 Task: Change the 'User name' to 'Uchiha' and 'Initials' to 'UC' in Outlook settings.
Action: Mouse moved to (42, 26)
Screenshot: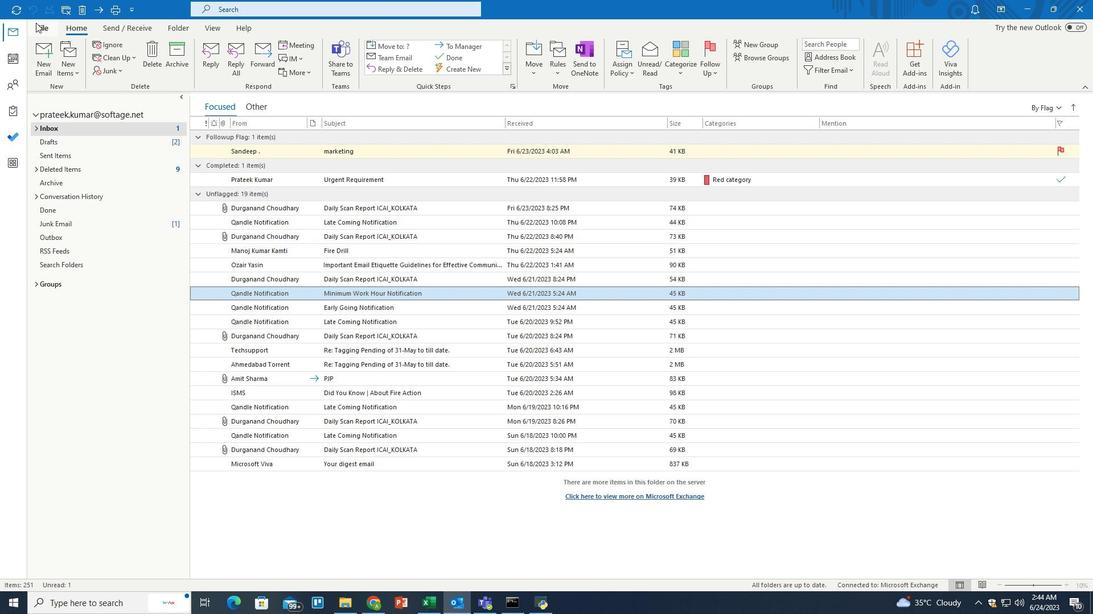 
Action: Mouse pressed left at (42, 26)
Screenshot: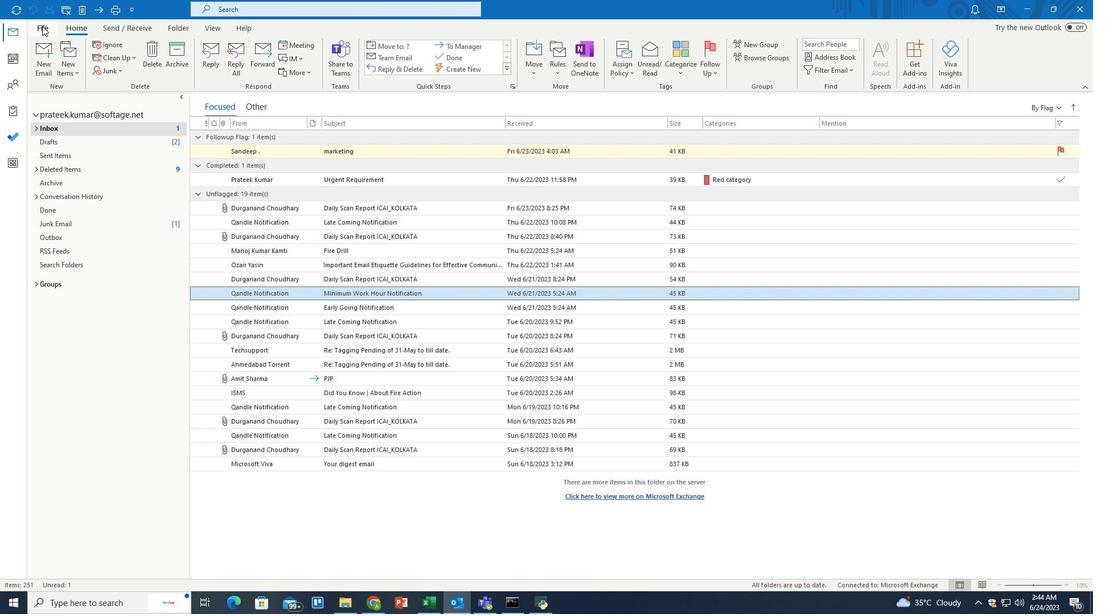 
Action: Mouse moved to (33, 546)
Screenshot: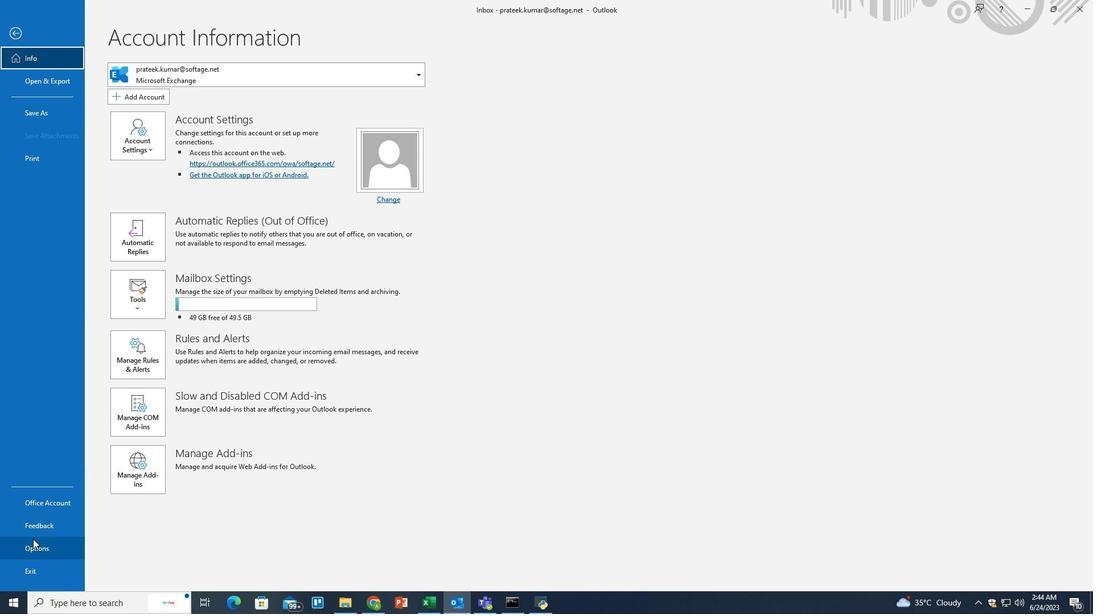 
Action: Mouse pressed left at (33, 546)
Screenshot: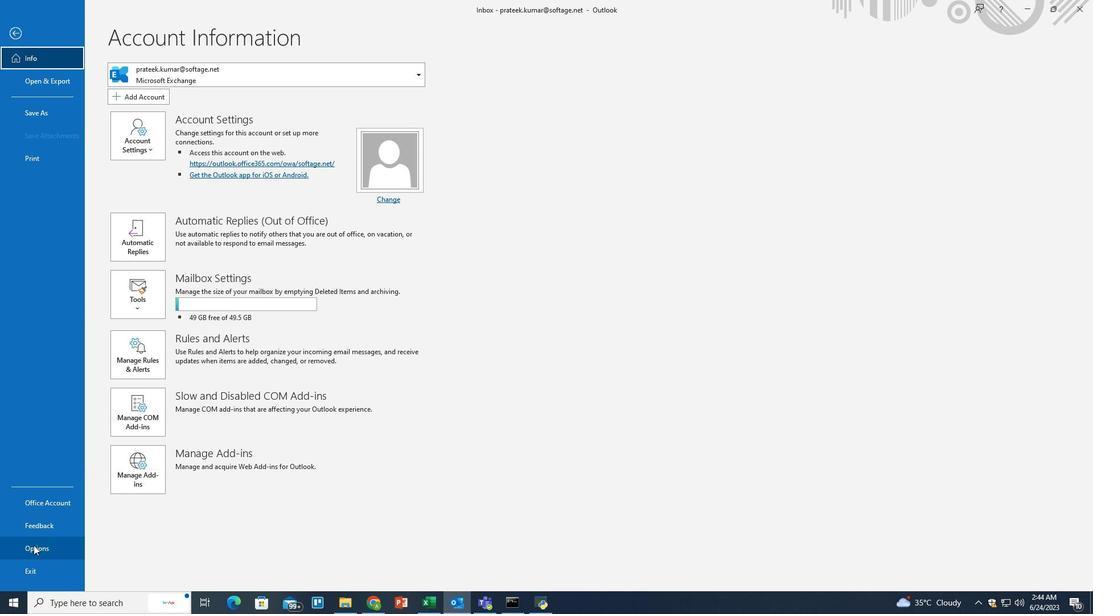 
Action: Mouse moved to (415, 178)
Screenshot: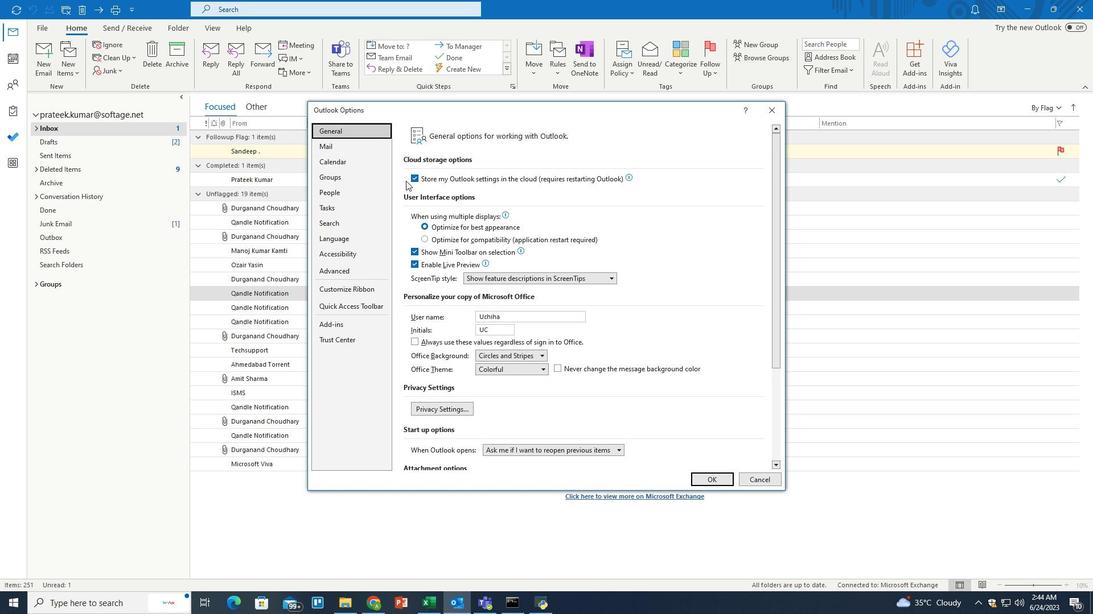 
Action: Mouse pressed left at (415, 178)
Screenshot: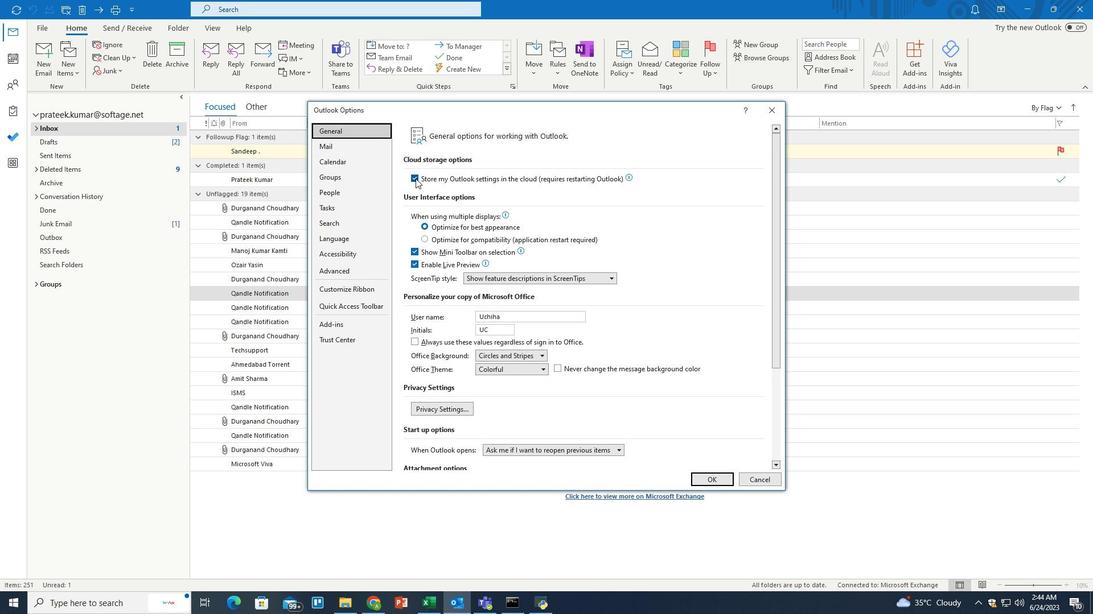 
Action: Mouse moved to (704, 481)
Screenshot: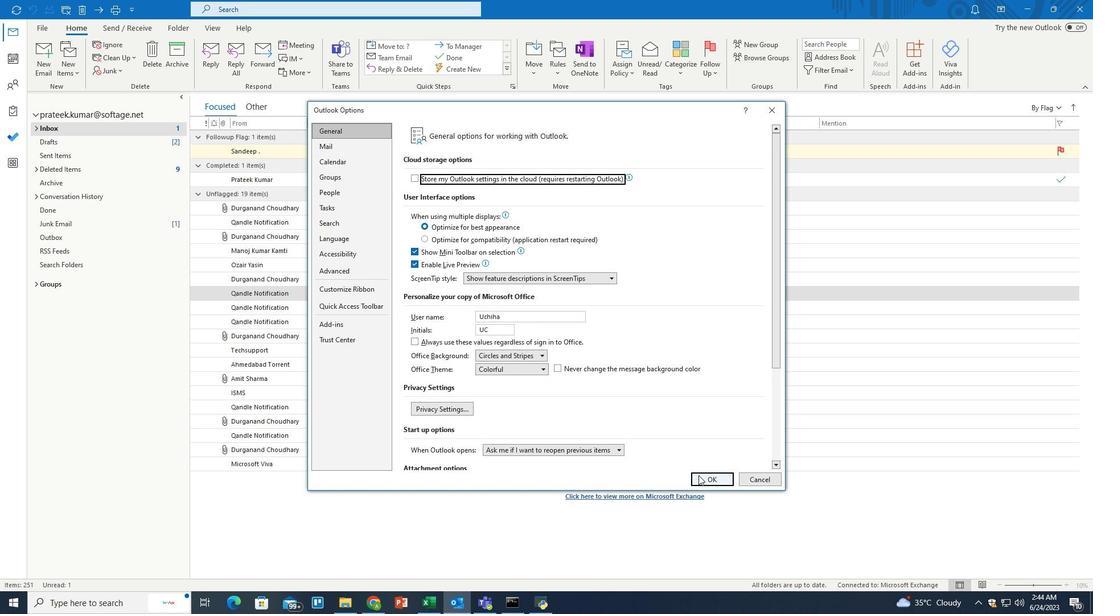 
Action: Mouse pressed left at (704, 481)
Screenshot: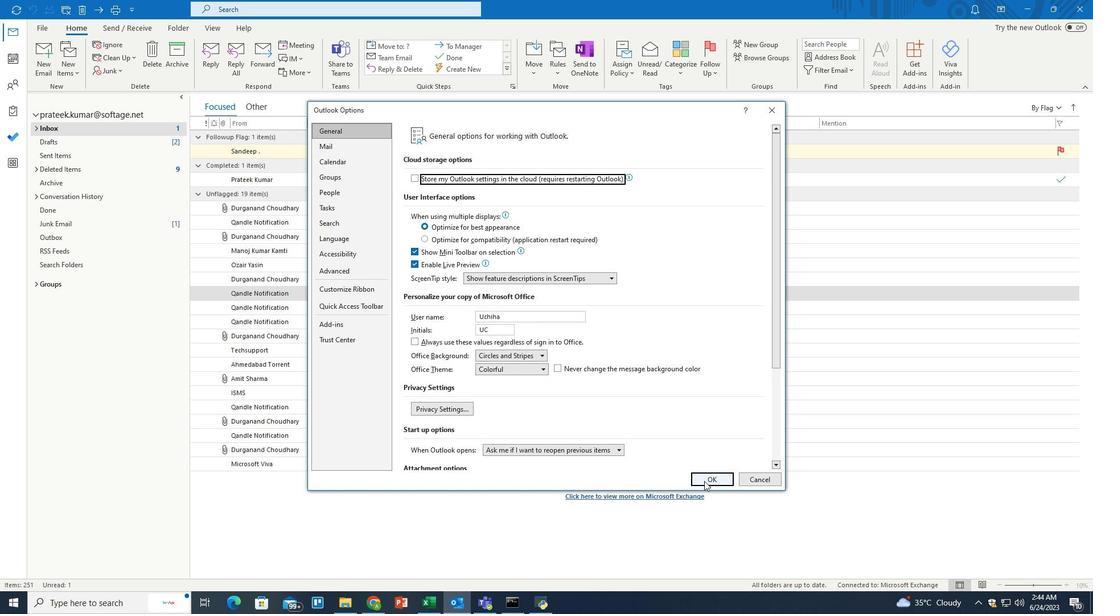 
Action: Mouse moved to (499, 289)
Screenshot: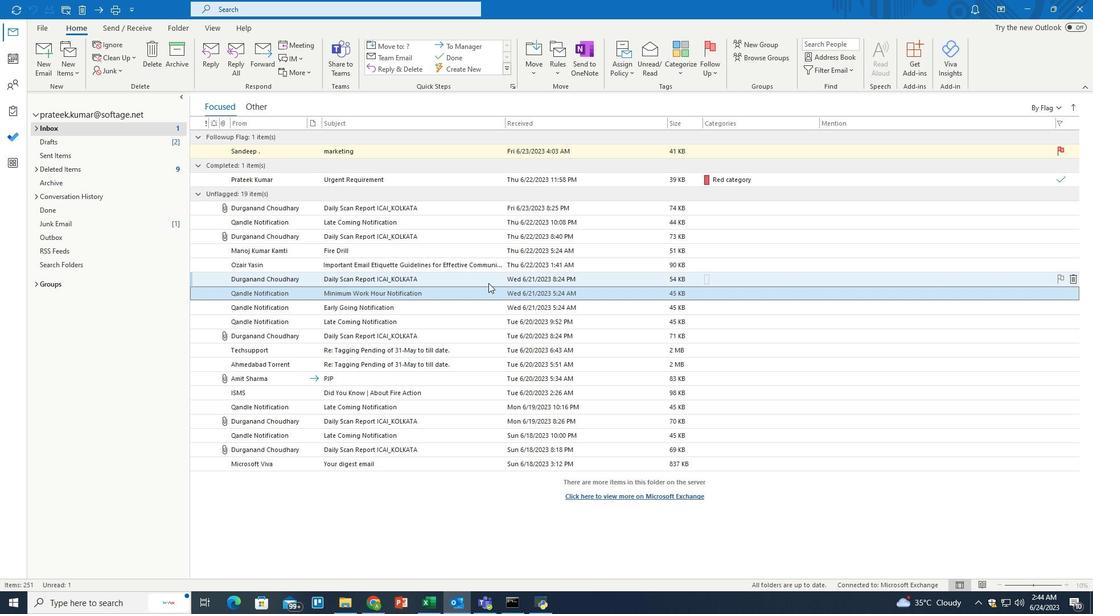 
